 Task: Add the task  Upgrade and migrate company software development to a cloud-based solution to the section Cloud Migration Sprint in the project AgileHaven and add a Due Date to the respective task as 2023/10/12
Action: Mouse moved to (604, 249)
Screenshot: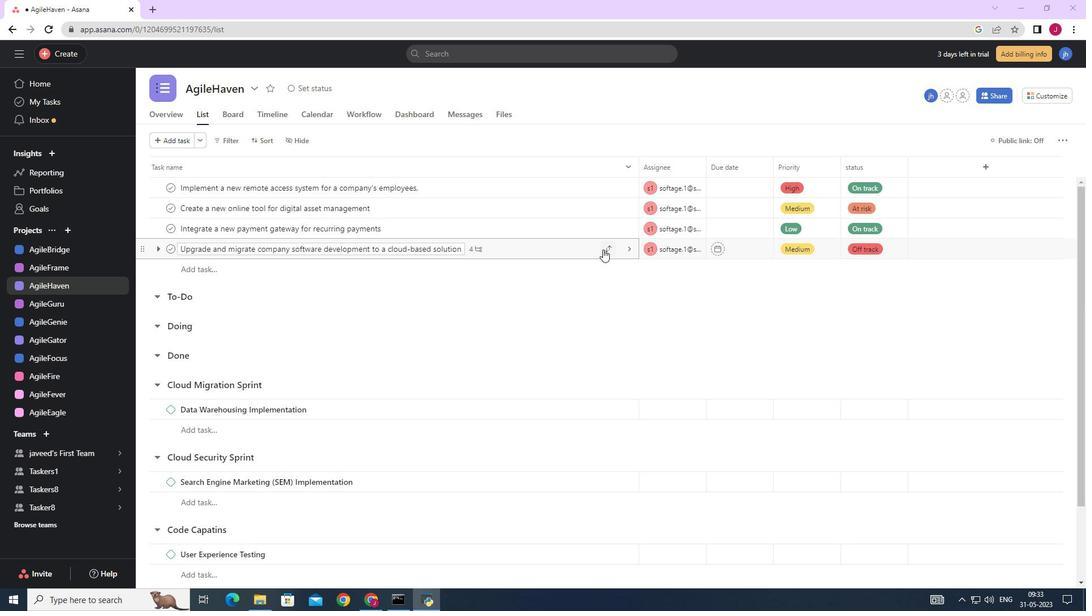 
Action: Mouse pressed left at (604, 249)
Screenshot: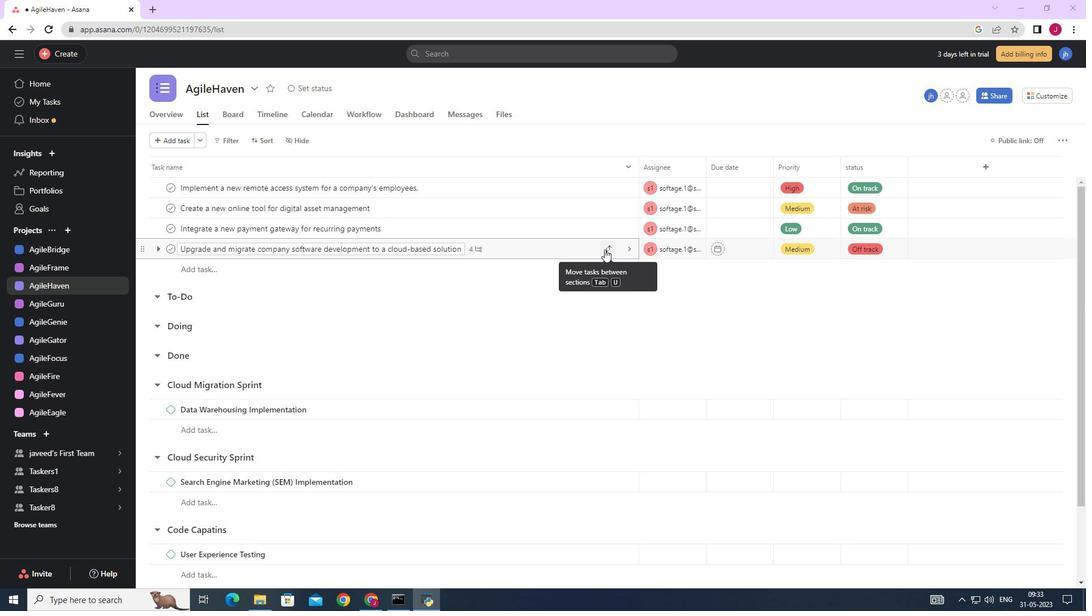 
Action: Mouse moved to (582, 374)
Screenshot: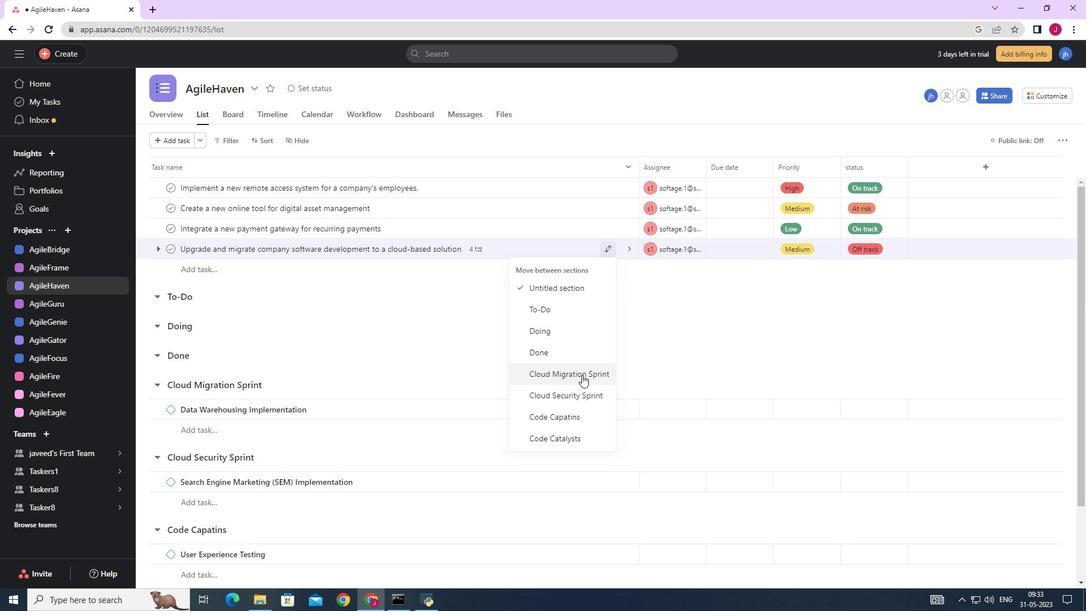 
Action: Mouse pressed left at (582, 374)
Screenshot: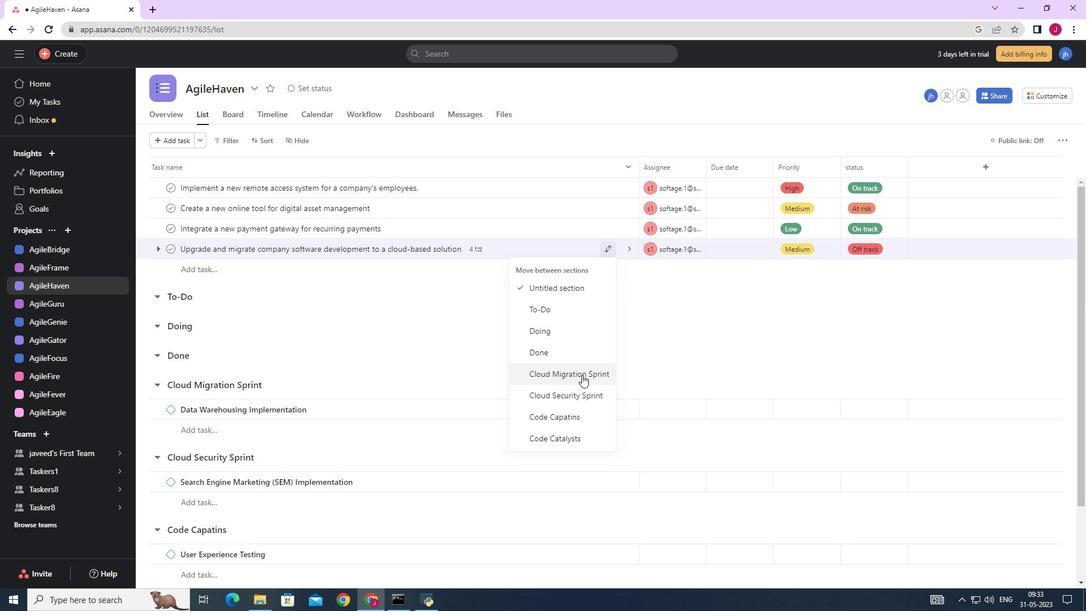 
Action: Mouse moved to (738, 391)
Screenshot: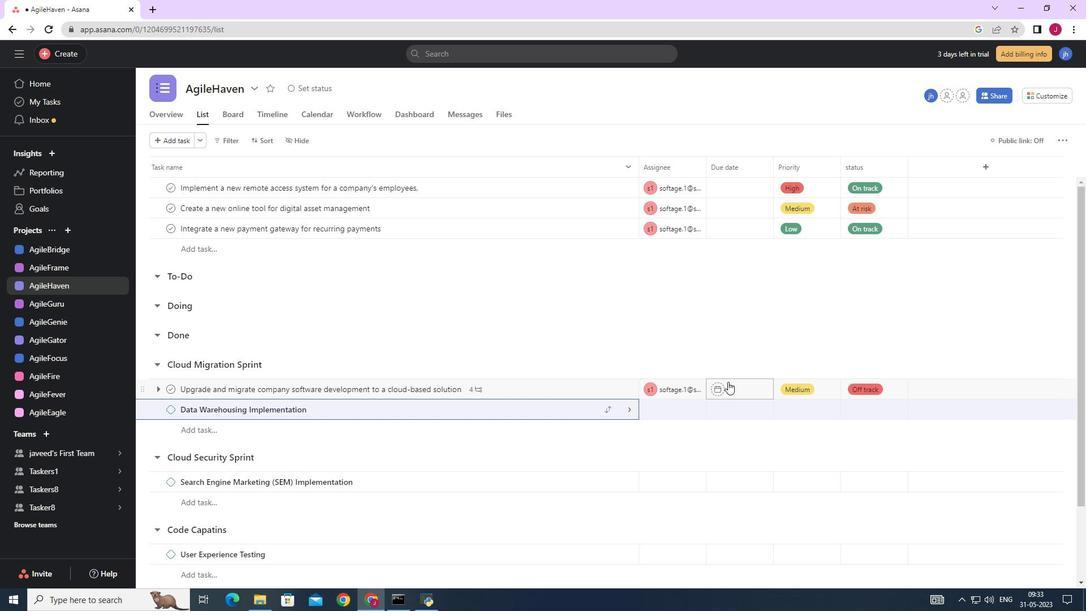 
Action: Mouse pressed left at (738, 391)
Screenshot: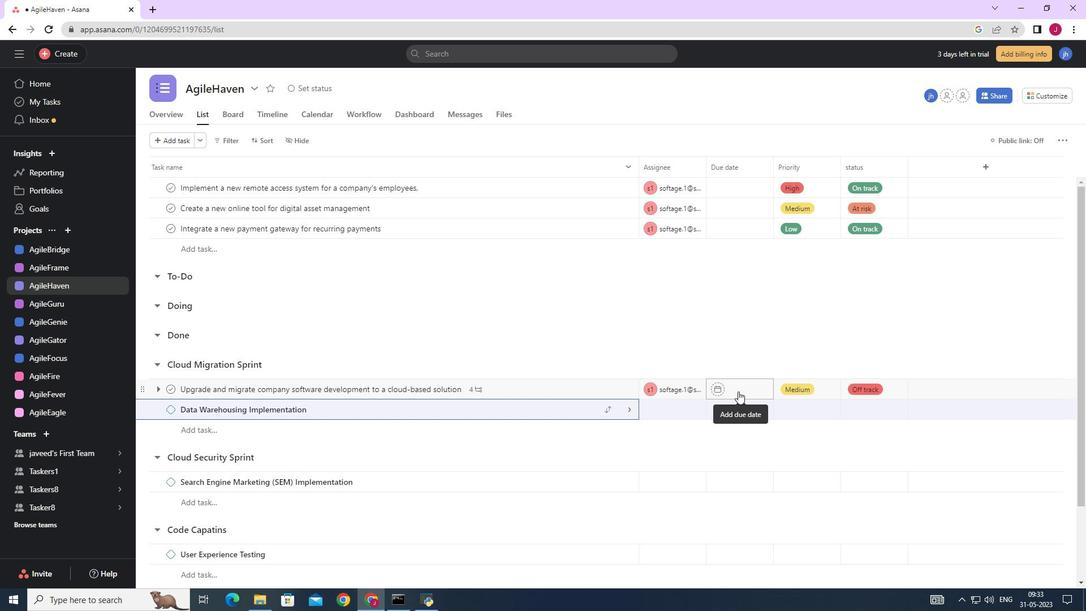 
Action: Mouse moved to (851, 208)
Screenshot: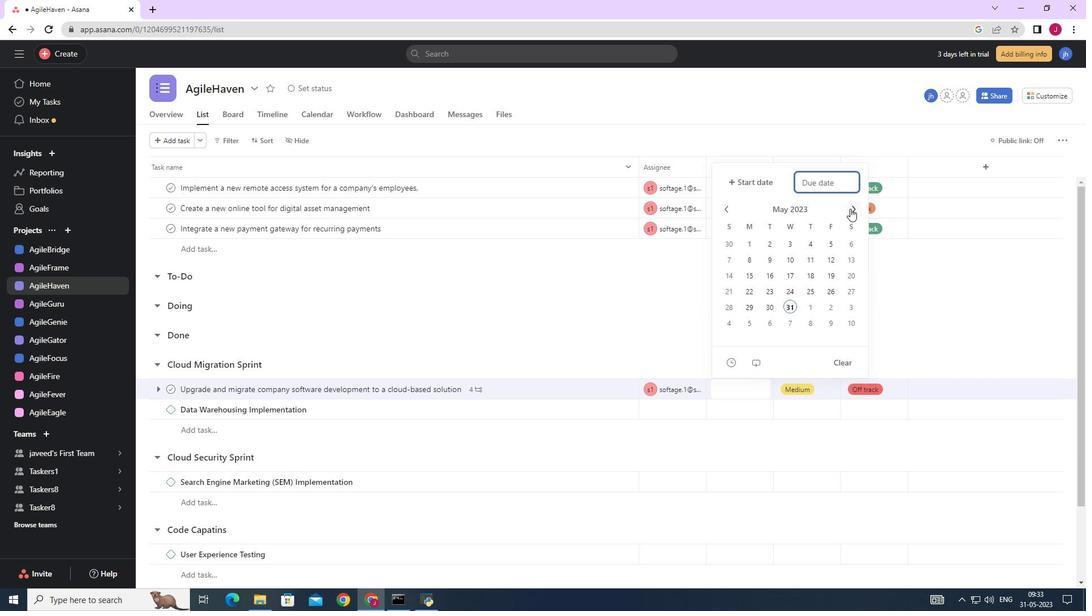 
Action: Mouse pressed left at (851, 208)
Screenshot: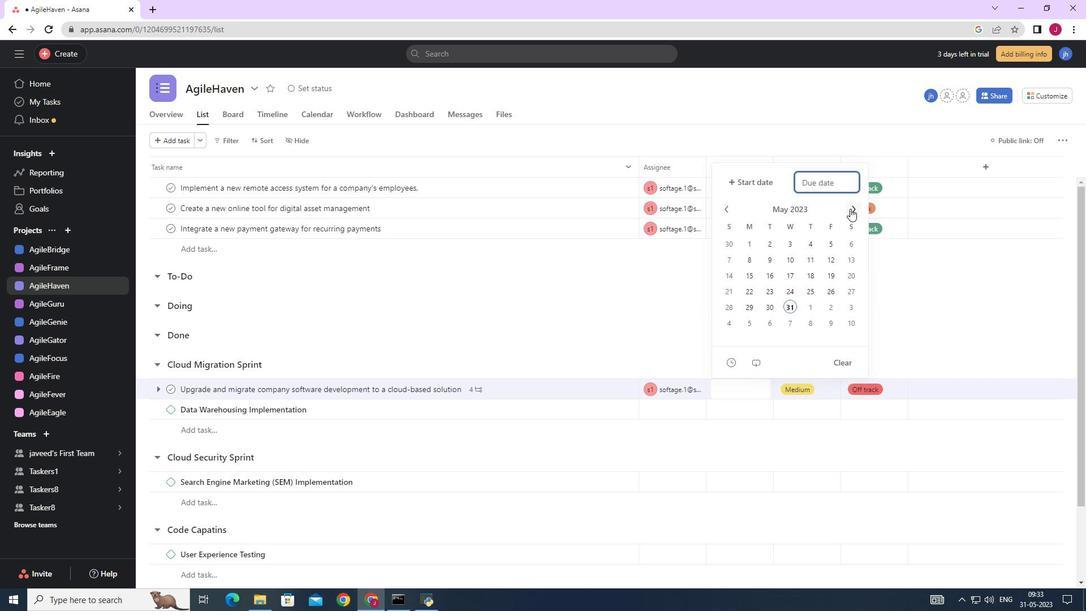 
Action: Mouse pressed left at (851, 208)
Screenshot: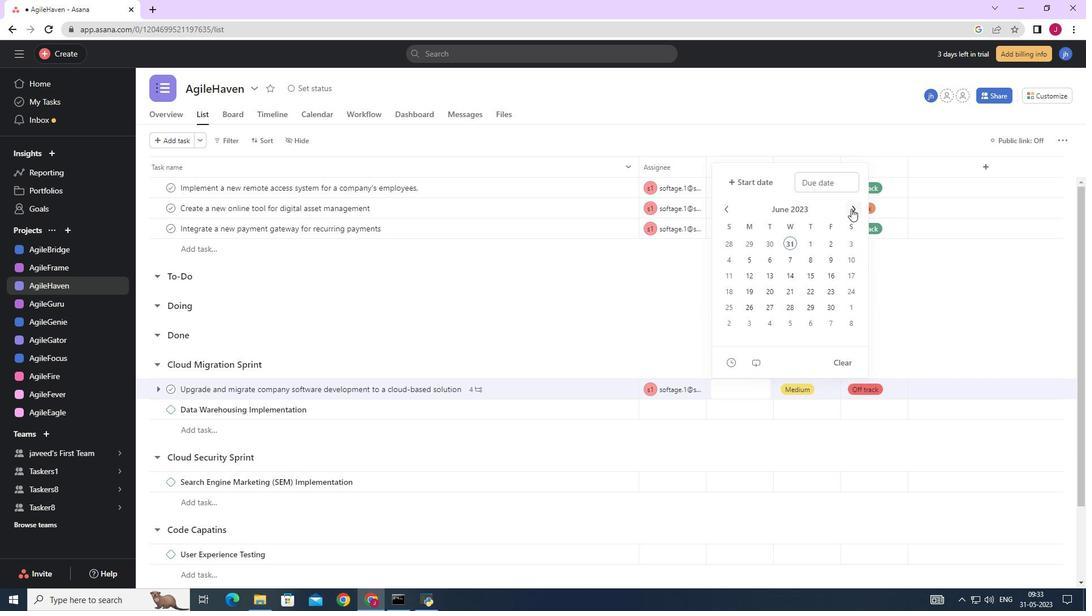 
Action: Mouse pressed left at (851, 208)
Screenshot: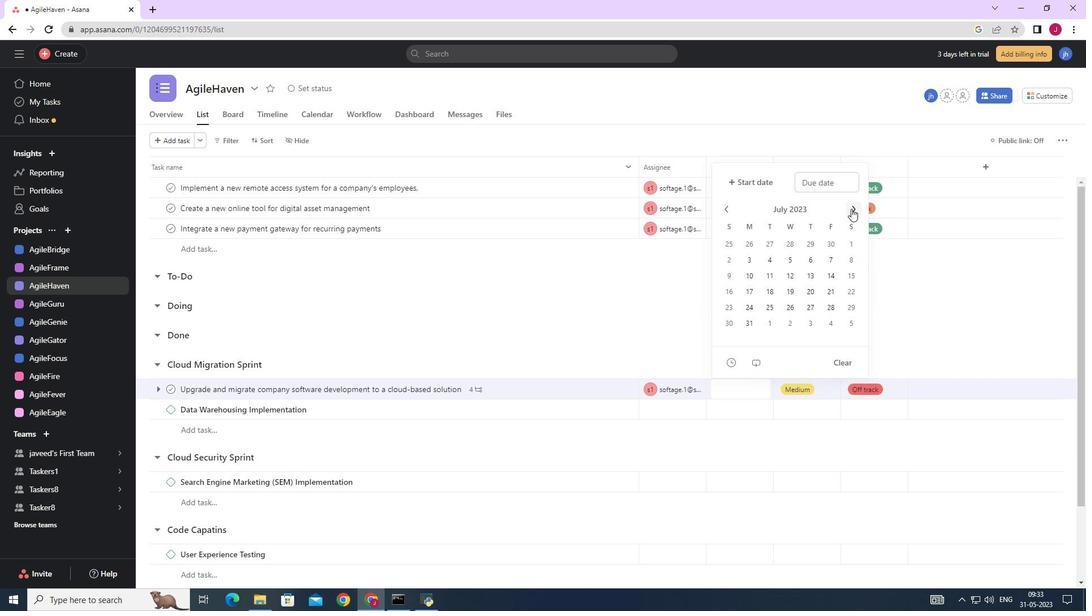 
Action: Mouse pressed left at (851, 208)
Screenshot: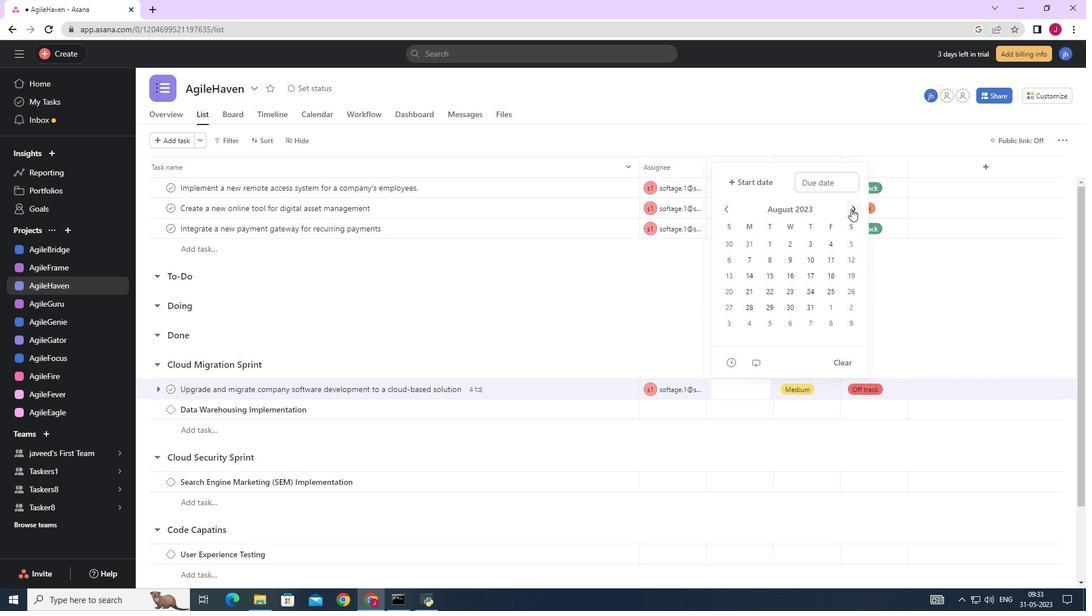 
Action: Mouse pressed left at (851, 208)
Screenshot: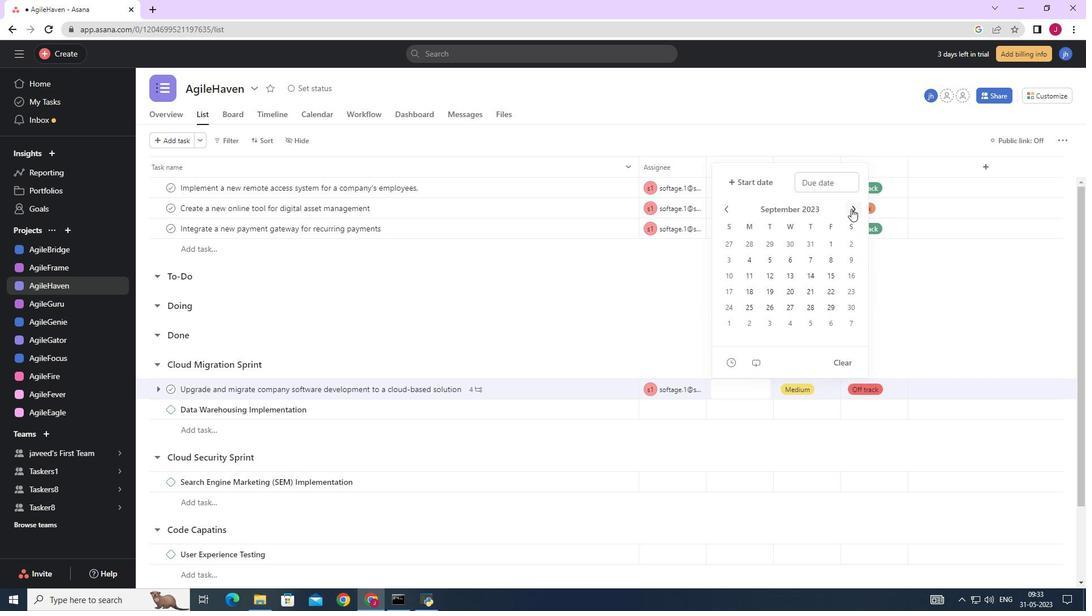 
Action: Mouse moved to (808, 258)
Screenshot: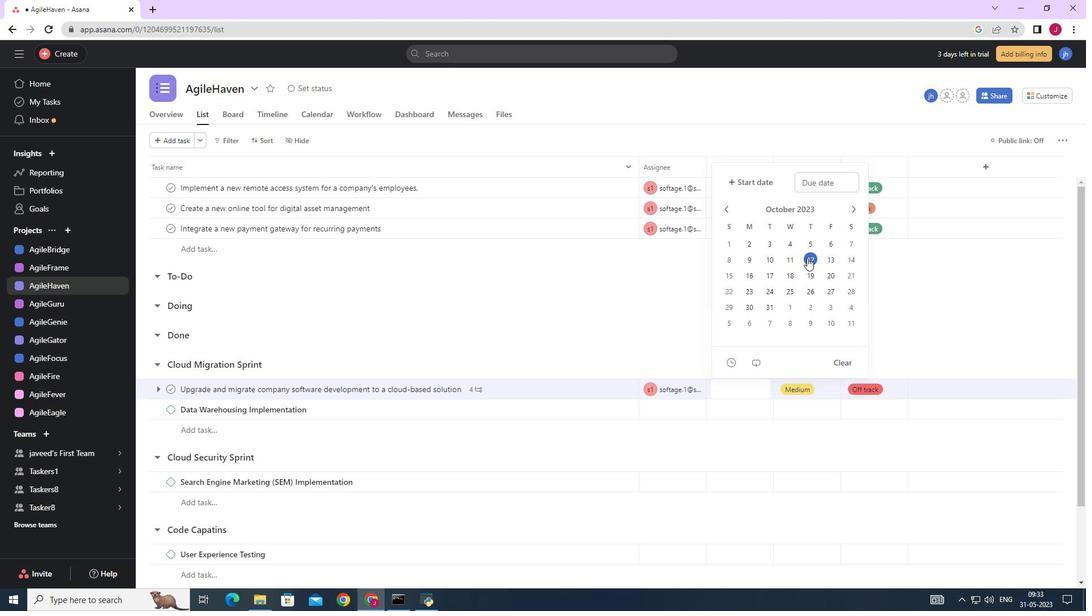 
Action: Mouse pressed left at (808, 258)
Screenshot: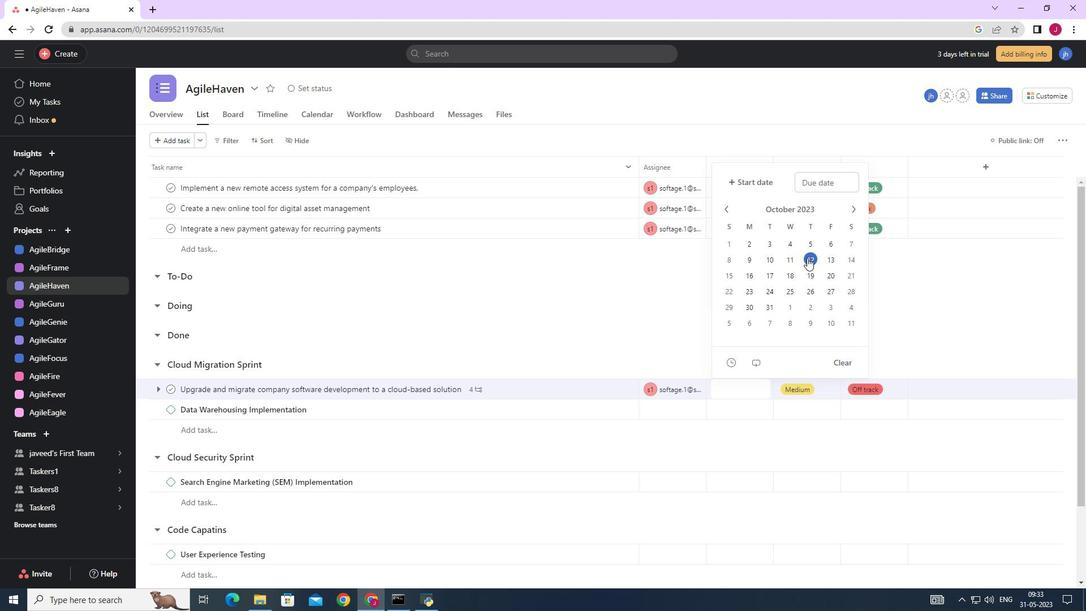 
Action: Mouse moved to (990, 306)
Screenshot: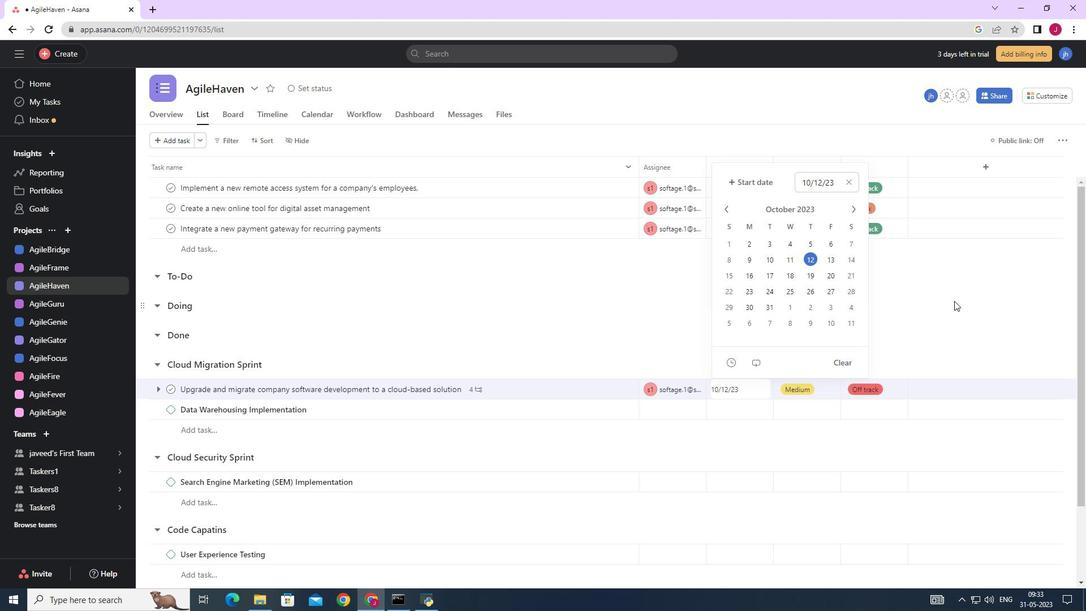 
Action: Mouse pressed left at (990, 306)
Screenshot: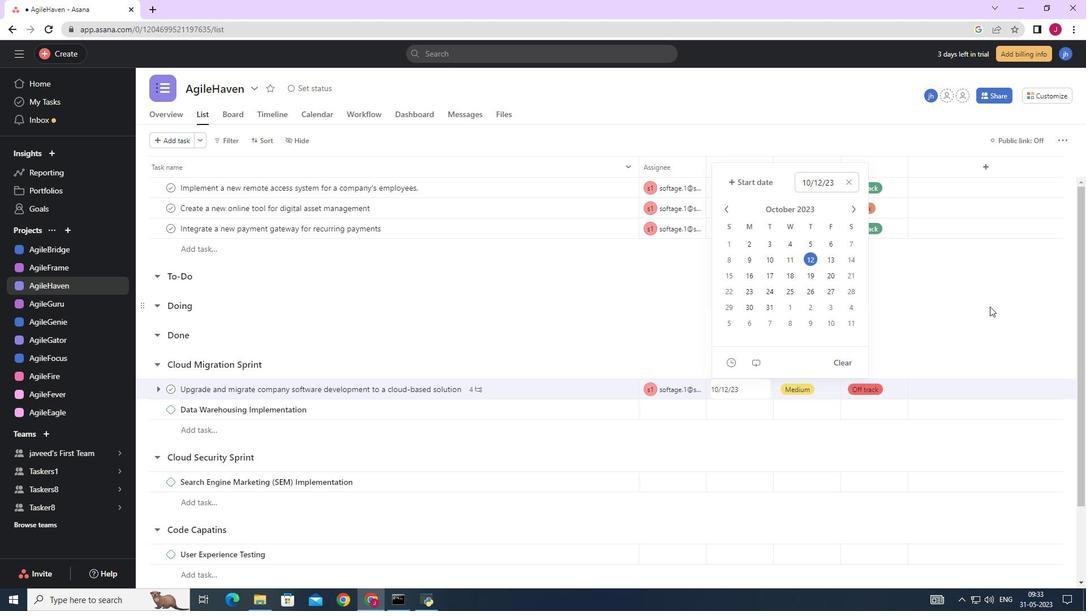 
Action: Mouse moved to (990, 306)
Screenshot: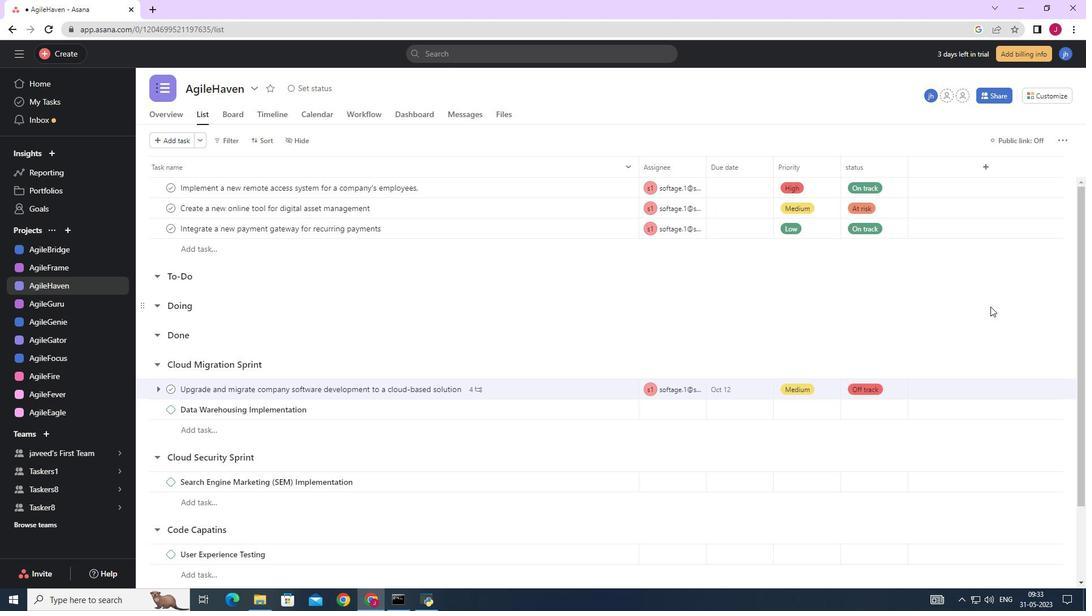 
